 Task: Create a section Code Crushers and in the section, add a milestone IT Service Management Process Improvement in the project TripleWorks.
Action: Mouse moved to (61, 282)
Screenshot: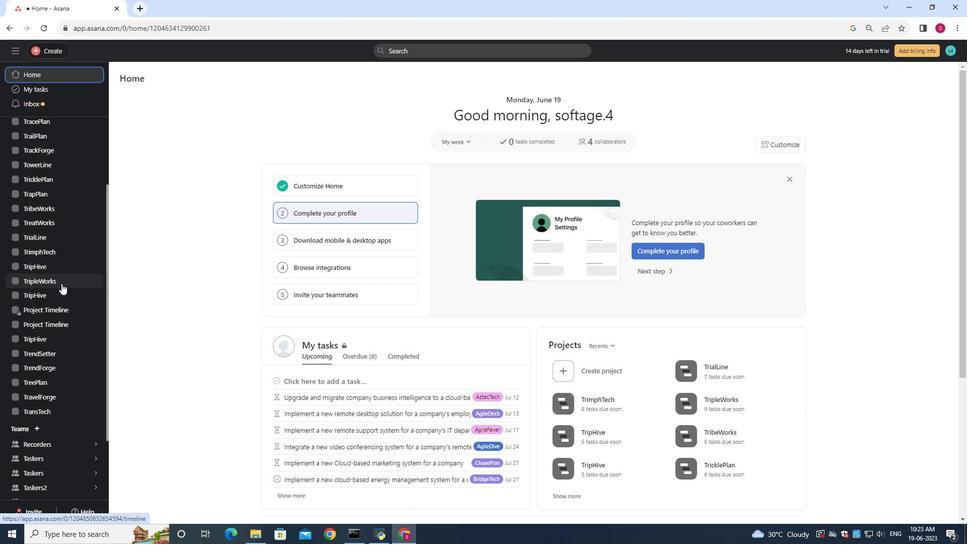 
Action: Mouse pressed left at (61, 282)
Screenshot: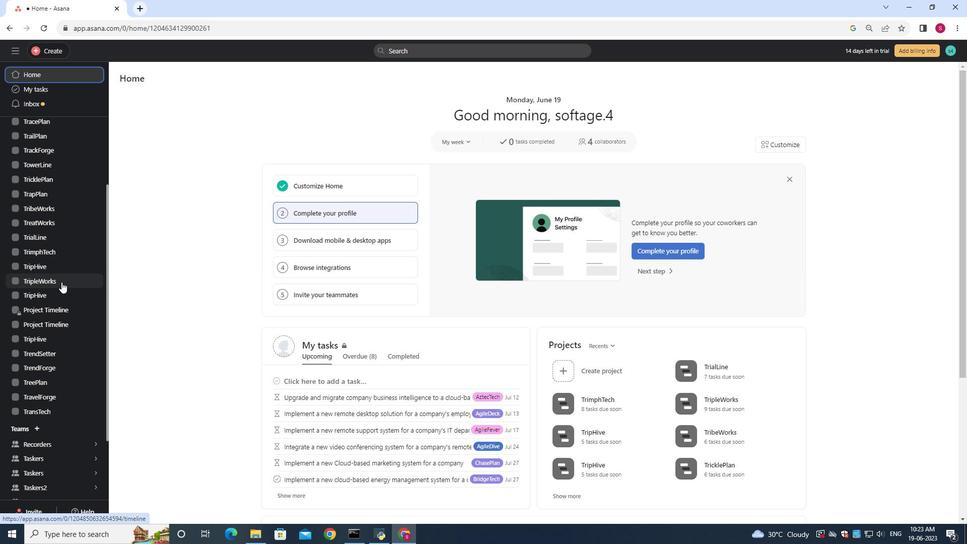 
Action: Mouse moved to (160, 120)
Screenshot: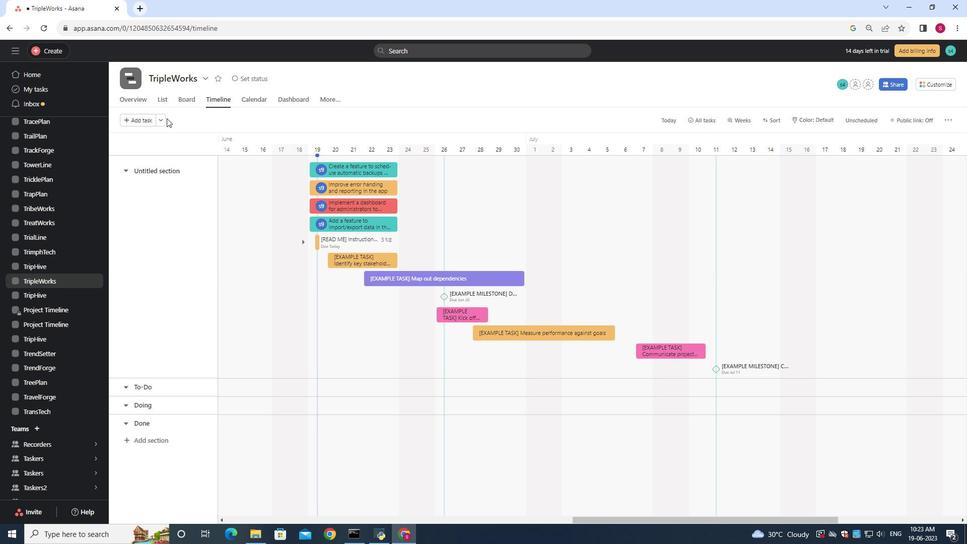 
Action: Mouse pressed left at (160, 120)
Screenshot: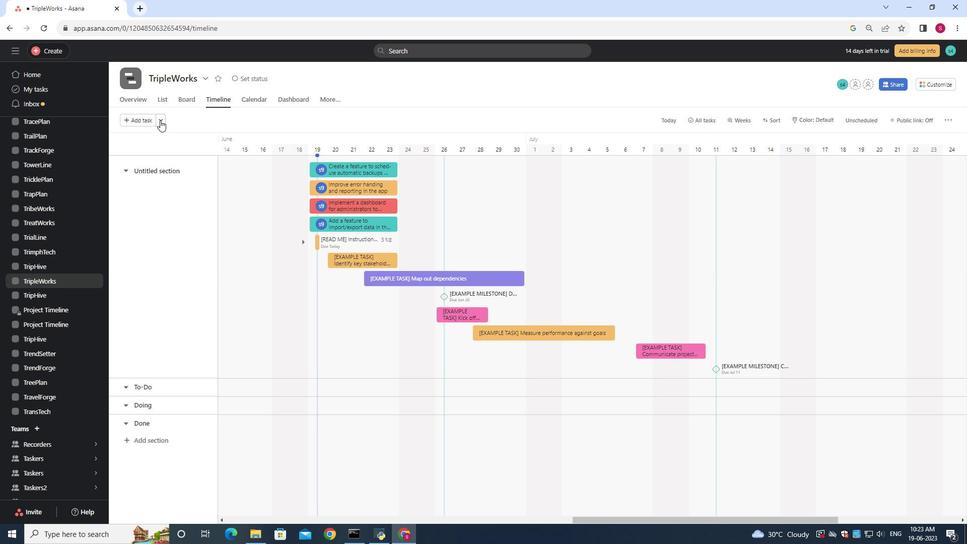 
Action: Mouse moved to (163, 140)
Screenshot: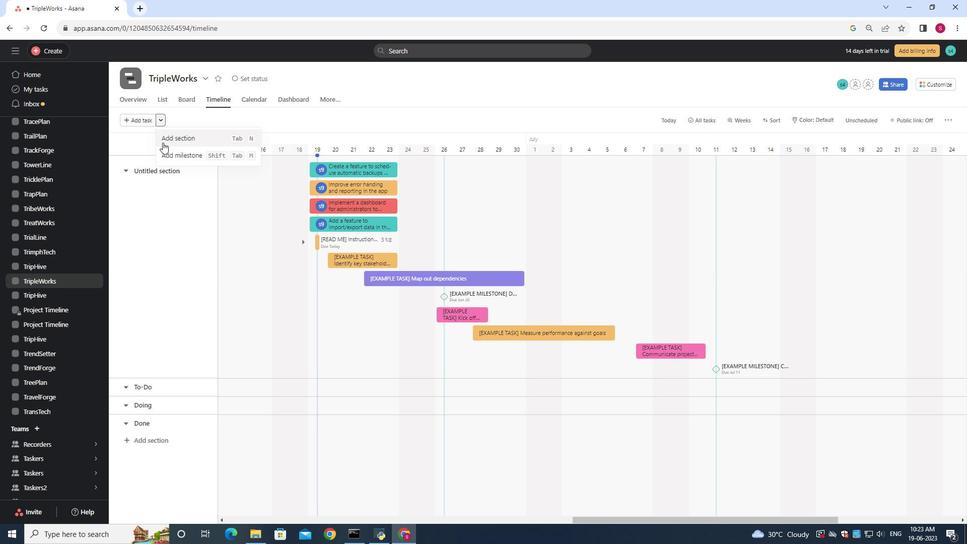 
Action: Mouse pressed left at (163, 140)
Screenshot: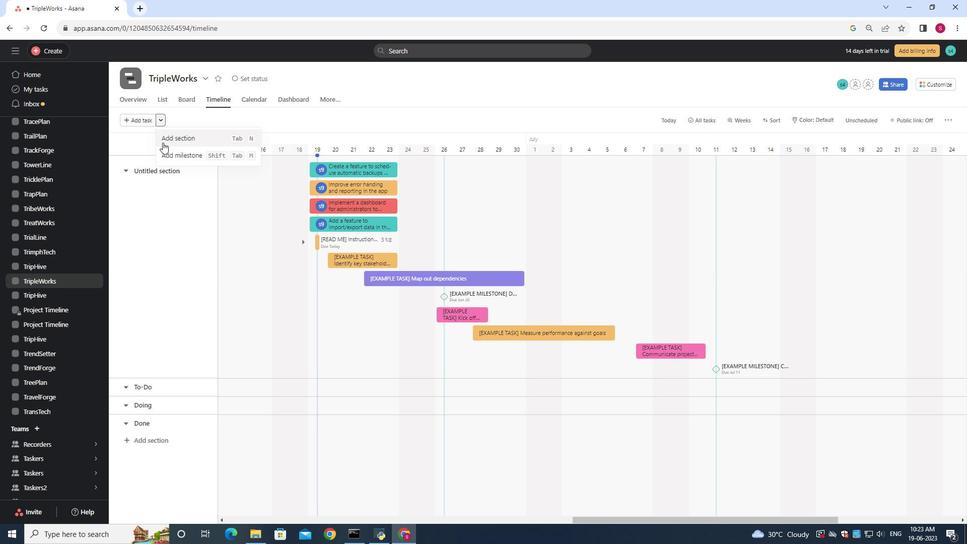 
Action: Mouse moved to (166, 141)
Screenshot: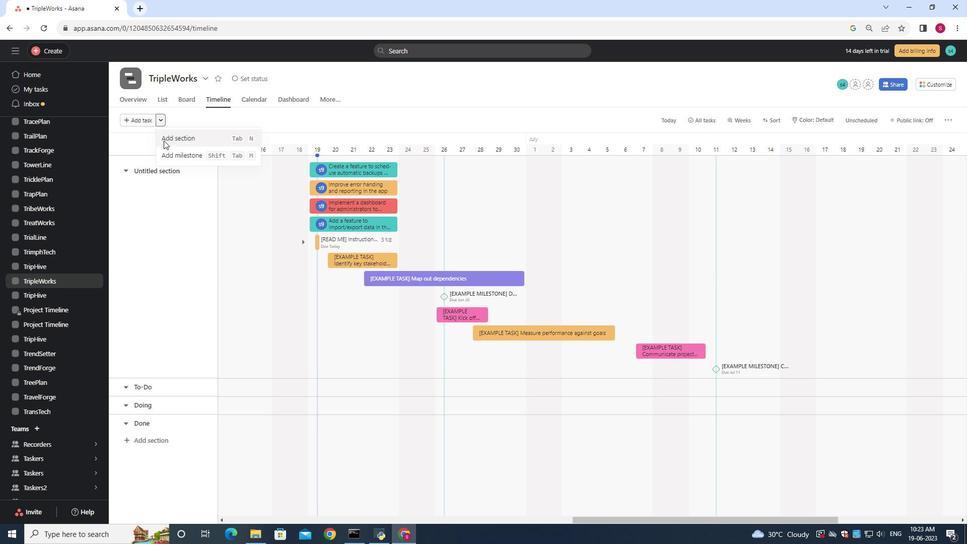 
Action: Key pressed <Key.shift>Code<Key.space><Key.shift>Crushers
Screenshot: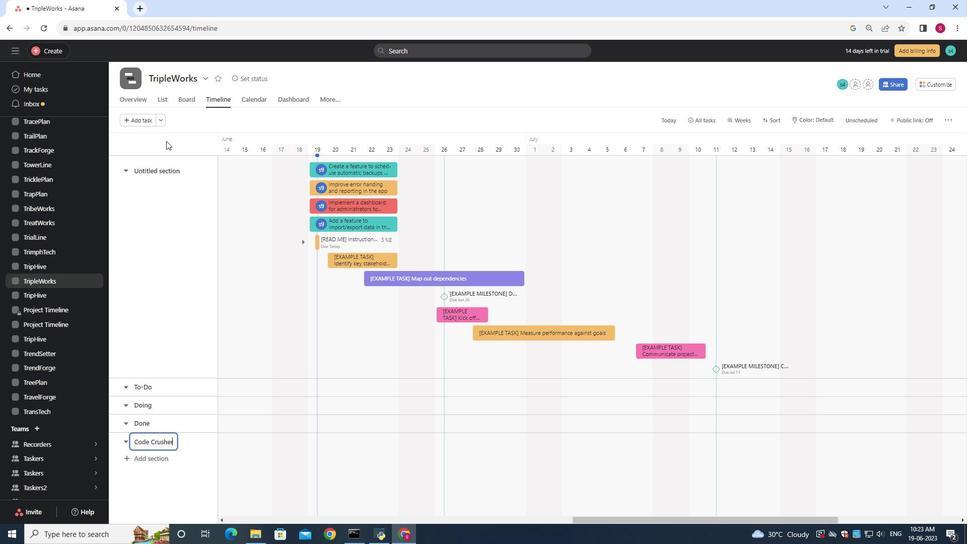 
Action: Mouse moved to (236, 448)
Screenshot: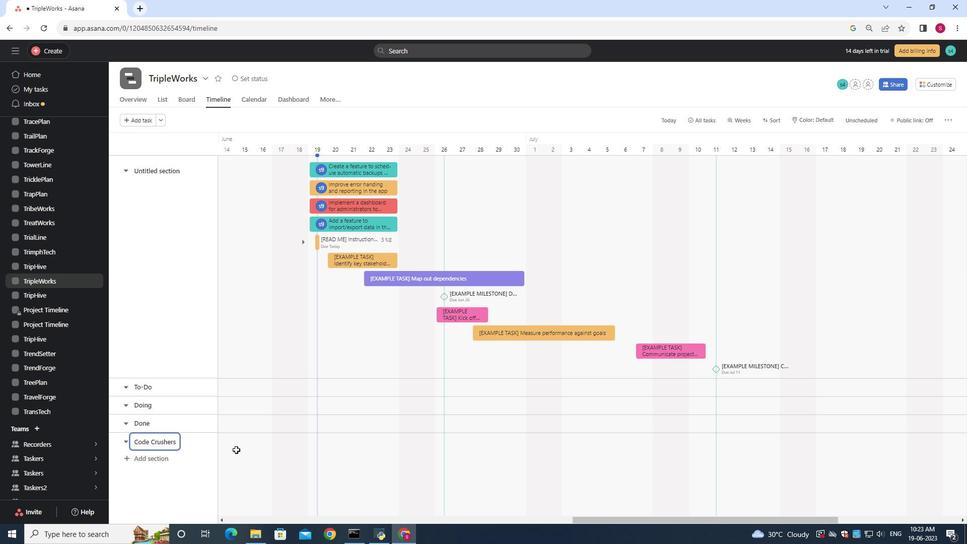 
Action: Mouse pressed left at (236, 448)
Screenshot: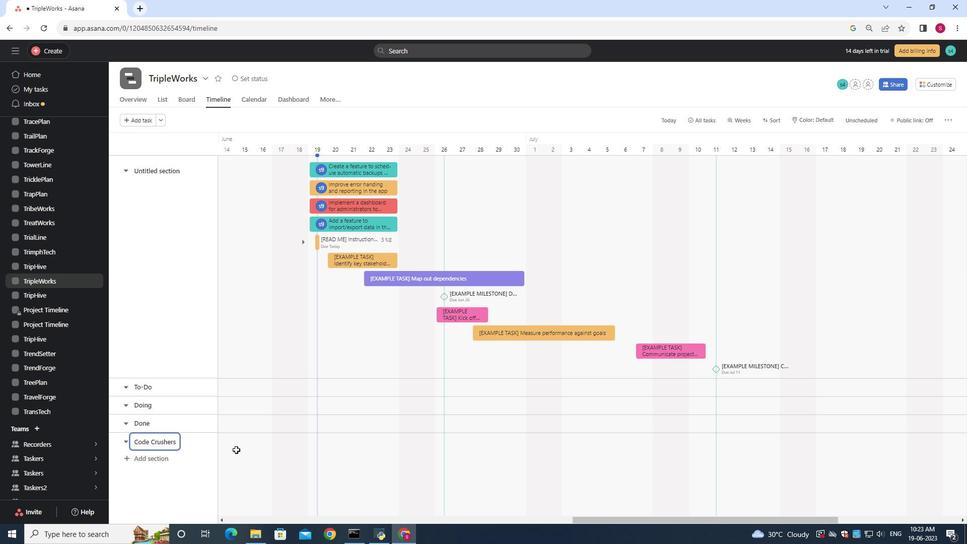 
Action: Mouse moved to (235, 448)
Screenshot: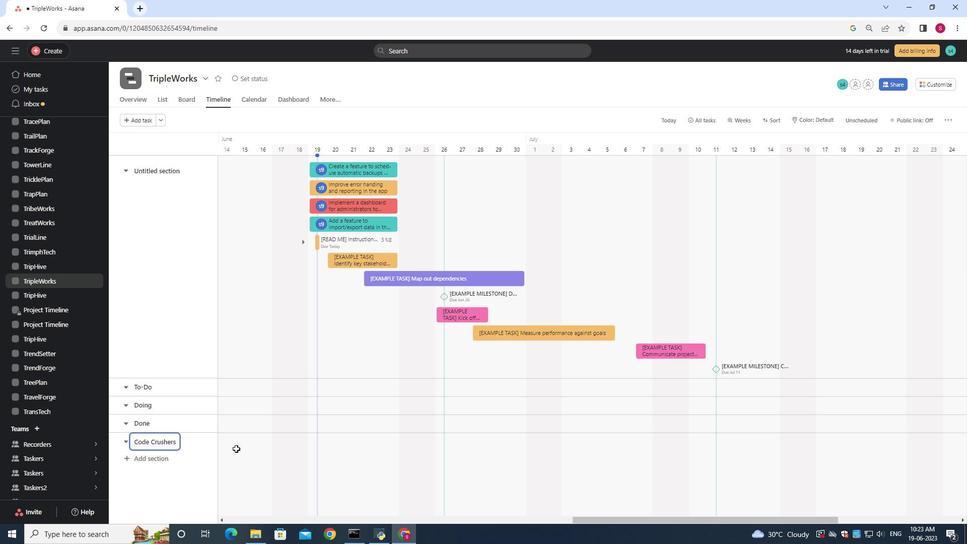 
Action: Key pressed <Key.shift>I<Key.shift>T<Key.space><Key.shift><Key.shift><Key.shift><Key.shift><Key.shift><Key.shift><Key.shift><Key.shift><Key.shift><Key.shift><Key.shift>Service<Key.space><Key.shift>Management<Key.space><Key.shift>Process<Key.space><Key.shift>Improvement
Screenshot: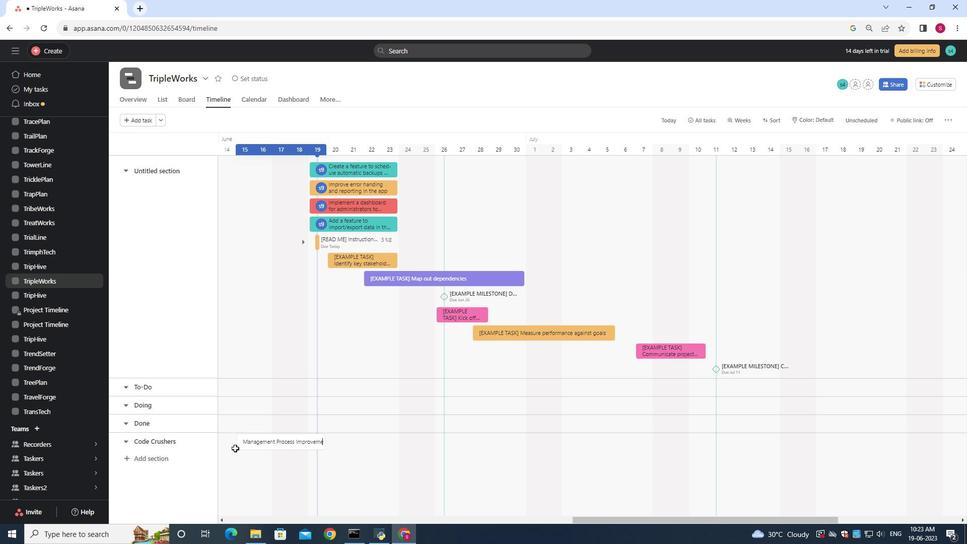 
Action: Mouse moved to (271, 443)
Screenshot: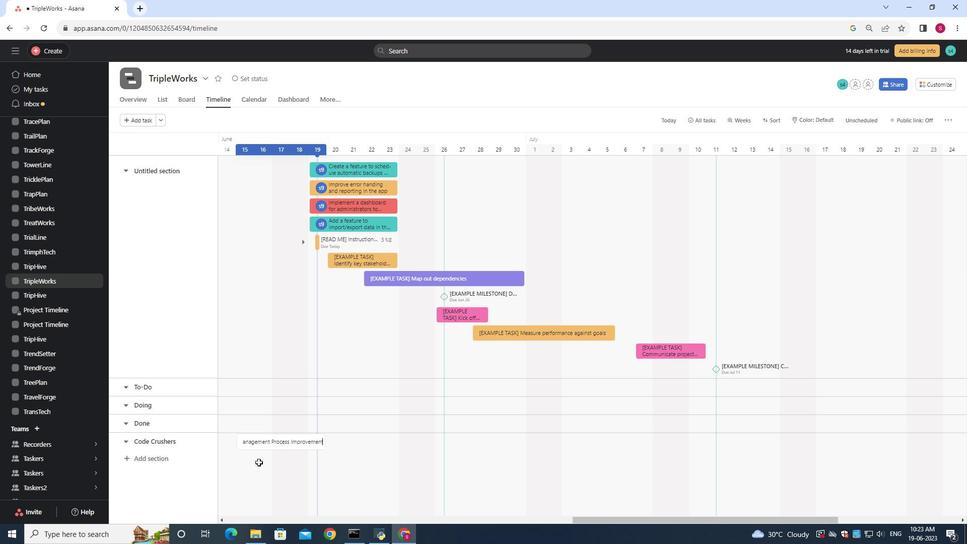 
Action: Mouse pressed right at (271, 443)
Screenshot: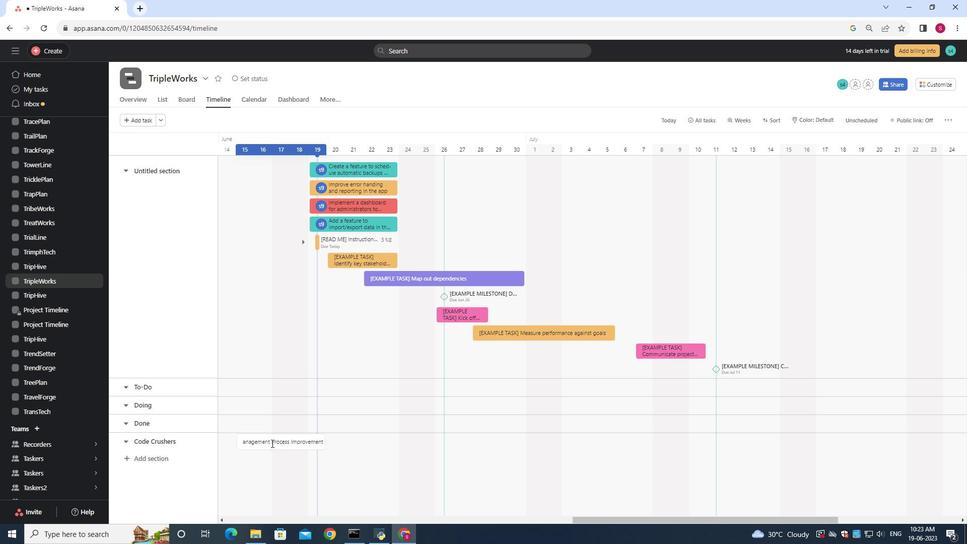 
Action: Mouse moved to (301, 392)
Screenshot: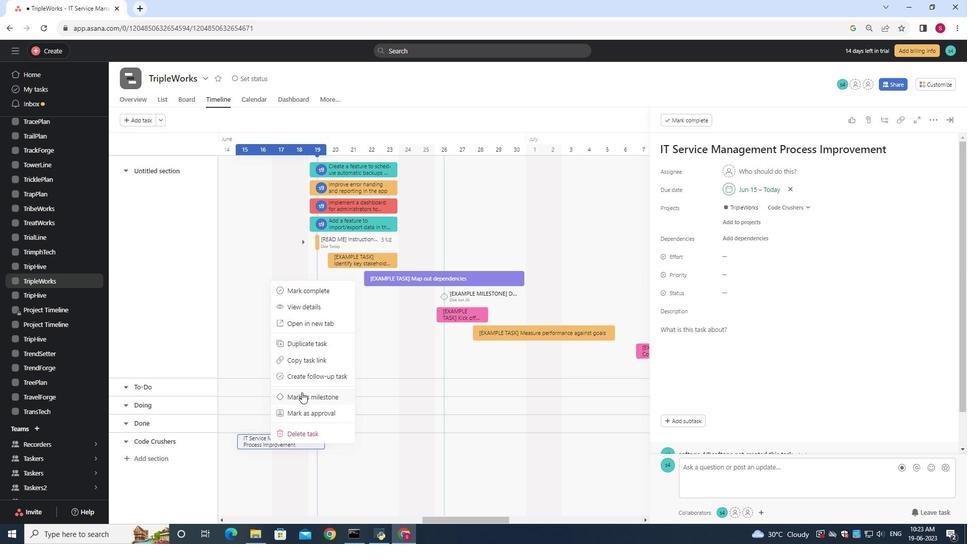 
Action: Mouse pressed left at (301, 392)
Screenshot: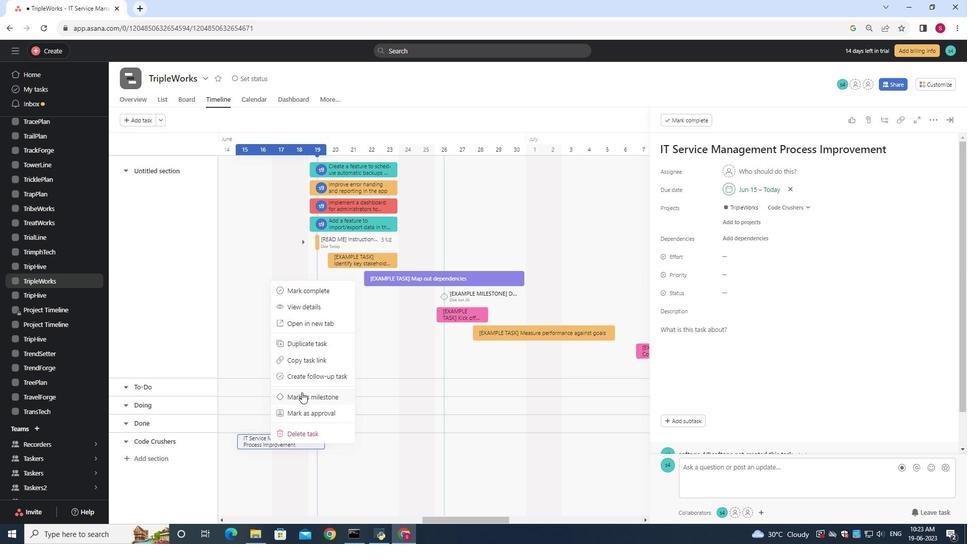 
Action: Mouse moved to (342, 461)
Screenshot: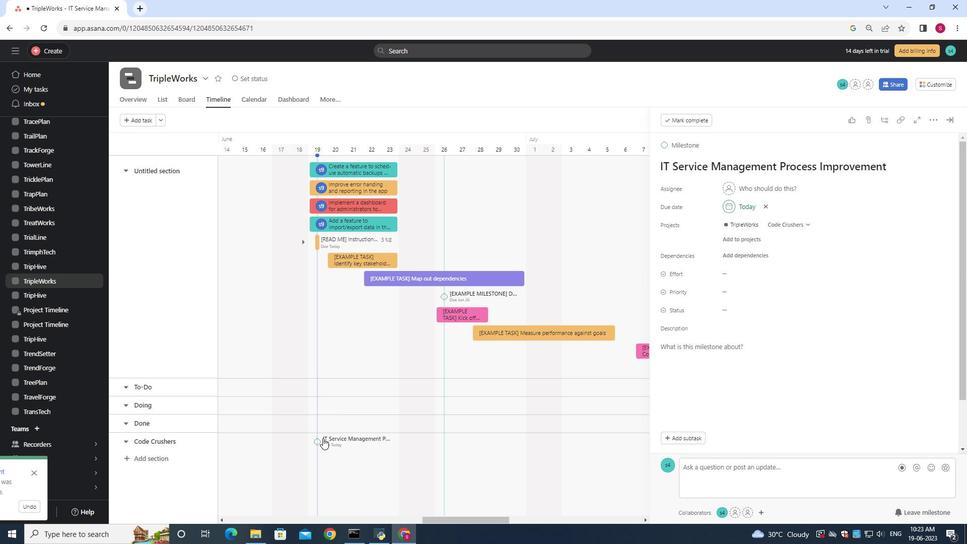 
